 Task: open an excel sheet and write heading  Budget Tracker. Add Descriptions in a column and its values below  'Salary, Rent, Dining Out, Internet Bill, Groceries, Utilities Bill, Gas & Savings. 'Add Categories in next column and its values below  Income, Housing, Food, Utilities, Food, Utilities, Transportation & Savings. Add amount in next column and its values below  $2,500, $800, $100, $50, $200, $100, $100, $50 & $500. Add Dates in next column and its values below  2023-05-01, 2023-05-05, 2023-05-10, 2023-05-15, 2023-05-19, 2023-05-22, 2023-05-25 & 2023-05-30. Add Income/ Expense in next column and its values below  Income, Expense, Expense, Expense, Expense, Expense, Expense & IncomeSave page Apex Sales templetes 
Action: Key pressed ctrl+N<Key.shift>Budger<Key.backspace>t<Key.space><Key.shift>Tracker<Key.enter><Key.shift><Key.shift><Key.shift><Key.shift><Key.shift><Key.shift><Key.shift>F<Key.backspace><Key.shift>Descrption<Key.left><Key.left><Key.left><Key.left><Key.left><Key.left><Key.left><Key.right><Key.left><Key.left><Key.right><Key.left><Key.up><Key.right><Key.up><Key.down><Key.left><Key.shift>Descriptions<Key.enter><Key.shift>Sa;<Key.backspace>lary<Key.enter><Key.shift>Rent<Key.enter><Key.shift>Dining<Key.space><Key.shift>Out<Key.enter><Key.shift>Internet<Key.space><Key.shift>Bill<Key.enter><Key.shift>Groceries<Key.enter><Key.shift>Utilities<Key.space><Key.shift>Bill<Key.enter><Key.shift>Gas<Key.enter><Key.shift>Saving<Key.enter><Key.right><Key.right><Key.up><Key.left><Key.up><Key.up><Key.up><Key.up><Key.up><Key.up><Key.up><Key.up><Key.shift>Des<Key.backspace><Key.backspace><Key.backspace><Key.shift>Categories<Key.enter><Key.shift>Income<Key.enter><Key.shift>Hos<Key.backspace>using<Key.space><Key.enter><Key.shift>Food<Key.enter><Key.shift>Utilities<Key.enter><Key.shift>Food<Key.enter><Key.shift>Utilities<Key.enter><Key.shift>Transportation<Key.enter><Key.shift>Savings<Key.enter><Key.right><Key.up><Key.up><Key.left><Key.up><Key.right><Key.up><Key.up><Key.up><Key.up><Key.up><Key.up><Key.shift><Key.shift>Amount<Key.enter><Key.shift>$2500<Key.enter><Key.shift><Key.shift><Key.shift><Key.shift>$800<Key.enter><Key.shift><Key.shift><Key.shift><Key.shift><Key.shift><Key.shift><Key.shift><Key.shift><Key.shift><Key.shift><Key.shift><Key.shift><Key.shift><Key.shift><Key.shift>$100<Key.enter><Key.shift><Key.shift><Key.shift><Key.shift><Key.shift><Key.shift><Key.shift><Key.shift><Key.shift><Key.shift><Key.shift><Key.shift>$50<Key.enter><Key.shift><Key.shift><Key.shift><Key.shift><Key.shift><Key.shift>#<Key.backspace><Key.shift>$200<Key.enter><Key.shift>$100<Key.enter><Key.shift><Key.shift><Key.shift><Key.shift><Key.shift>$50<Key.enter><Key.shift>$500<Key.enter><Key.right><Key.up><Key.up><Key.up><Key.up><Key.up><Key.up><Key.up><Key.up><Key.up><Key.shift>Dates<Key.enter><Key.shift_r><Key.shift_r><Key.shift_r><Key.shift_r><Key.shift_r><Key.shift_r><Key.shift_r><Key.shift_r><Key.shift_r><Key.shift_r><Key.shift_r><Key.shift_r><Key.shift_r><Key.shift_r><Key.shift_r><Key.shift_r><Key.shift_r><Key.shift_r><Key.down><Key.up><Key.down><Key.up><Key.shift_r><Key.down><Key.down><Key.down><Key.down><Key.down><Key.down><Key.down><Key.alt_l>hn<Key.down><Key.down><Key.down><Key.down><Key.down><Key.down><Key.down><Key.down><Key.down><Key.down><Key.down><Key.down><Key.enter>2023-05-01<Key.enter>2023-05-05<Key.enter>2023-05-10<Key.enter>2023-05-15<Key.enter>2023-05-19<Key.enter>2023-0519<Key.enter><Key.up><Key.down><Key.up><Key.up><Key.up><Key.down><Key.down><Key.shift_r><Key.down><Key.down>2023-05-22<Key.enter>2023-05-25<Key.enter>2023-05-30<Key.enter><Key.right><Key.up><Key.up><Key.up><Key.up><Key.up><Key.up><Key.shift>Income/<Key.shift>Expense<Key.enter><Key.shift>Expense<Key.enter><Key.up><Key.shift>Income<Key.enter><Key.up><Key.backspace>\<Key.backspace><Key.shift>Icom<Key.backspace><Key.backspace><Key.backspace>ncome<Key.space><Key.enter><Key.shift>Expense<Key.enter>e<Key.backspace><Key.shift><Key.backspace><Key.backspace><Key.shift><Key.shift>Expense<Key.enter><Key.shift>Esp<Key.backspace><Key.backspace>xpense<Key.enter><Key.shift>Esp<Key.backspace><Key.backspace>xpense<Key.enter><Key.shift>Espense<Key.backspace><Key.backspace><Key.backspace><Key.backspace><Key.backspace><Key.backspace>xpense<Key.enter><Key.shift>Esp<Key.backspace><Key.backspace>xpense<Key.enter><Key.shift>Exps<Key.backspace>es<Key.backspace>nse<Key.enter><Key.right><Key.up><Key.left><Key.up><Key.left><Key.up>ctrl+A<'\x01'>
Screenshot: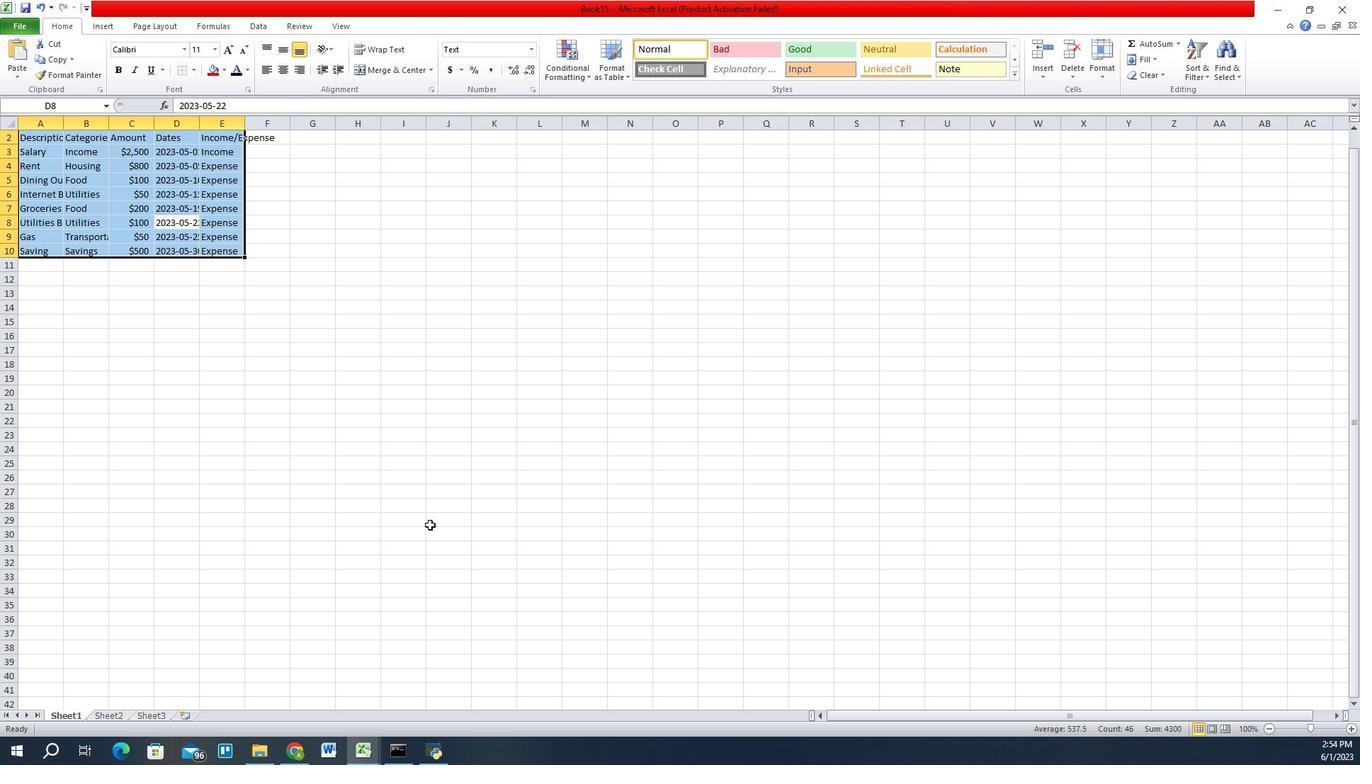 
Action: Mouse moved to (1323, 116)
Screenshot: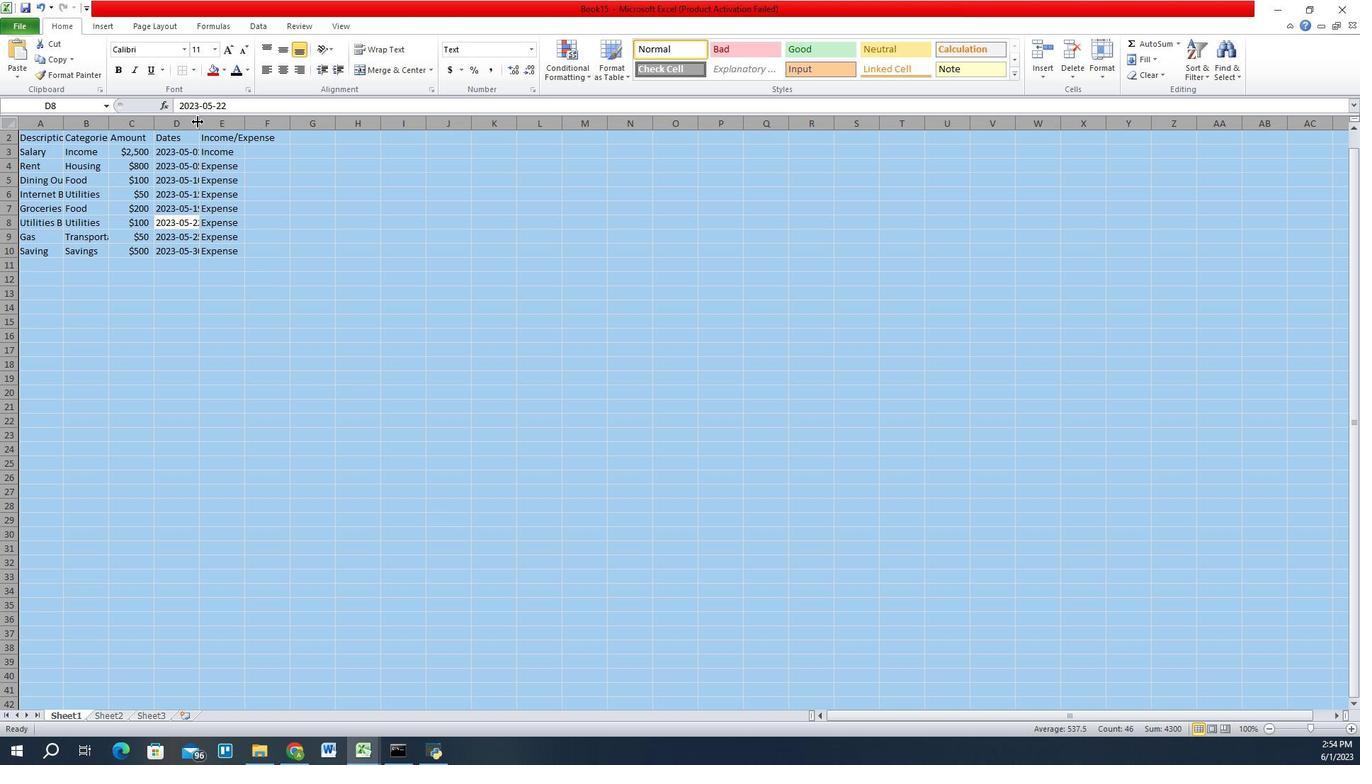 
Action: Mouse pressed left at (1323, 116)
Screenshot: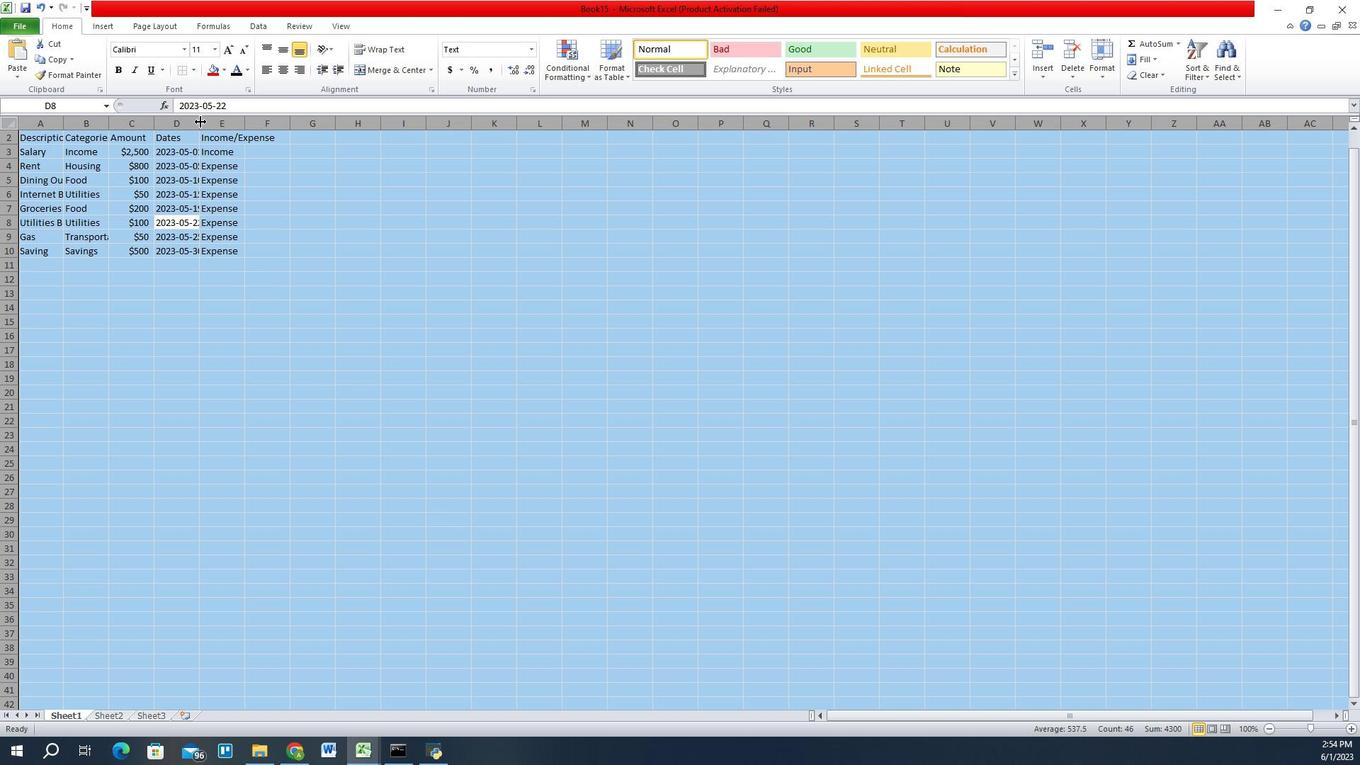 
Action: Mouse pressed left at (1323, 116)
Screenshot: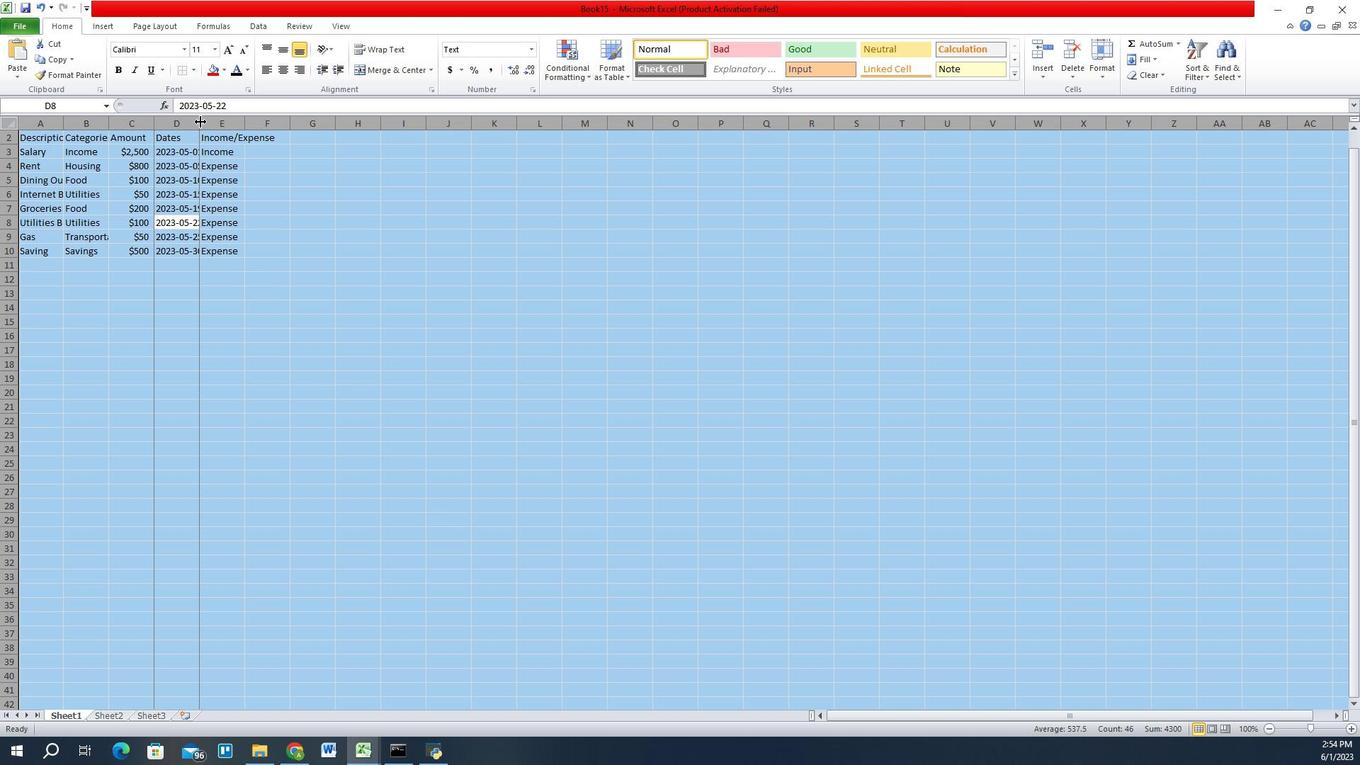 
Action: Mouse moved to (1356, 196)
Screenshot: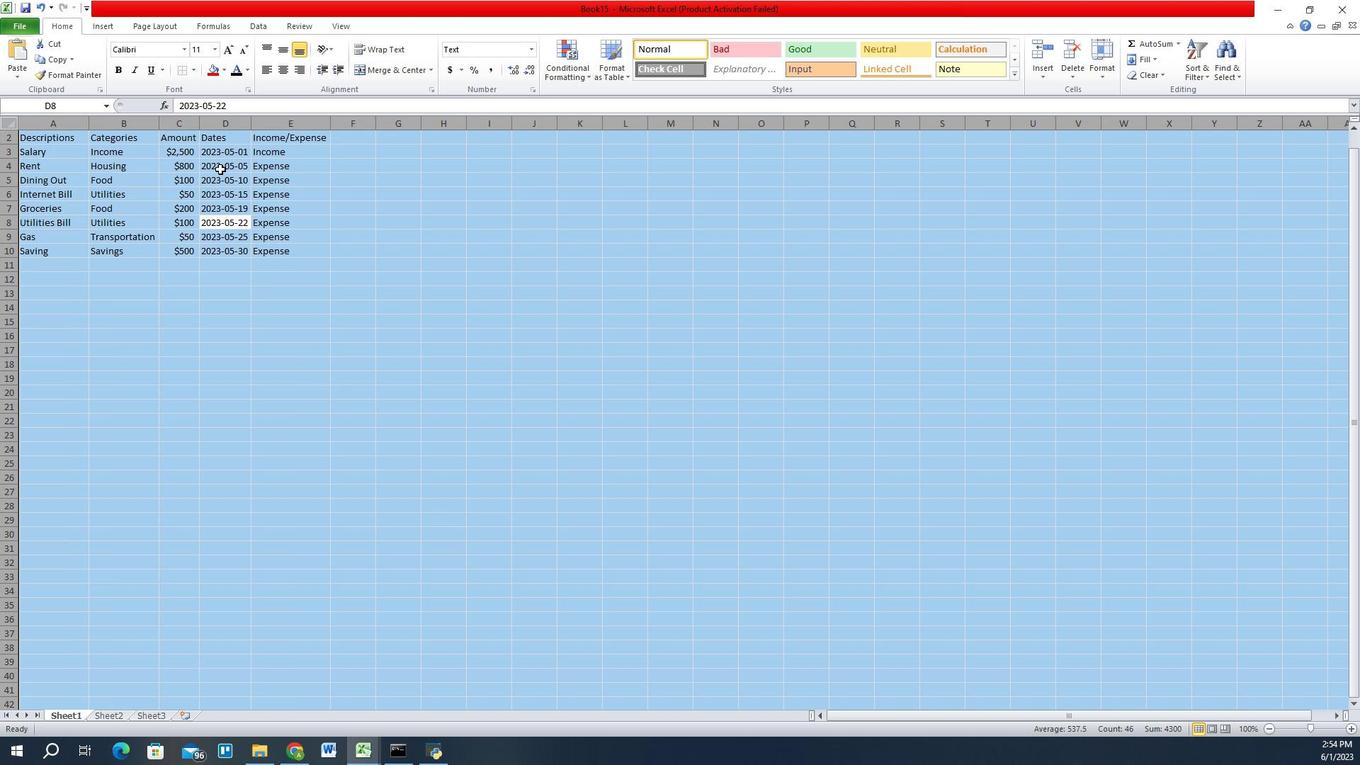
Action: Mouse pressed left at (1356, 196)
Screenshot: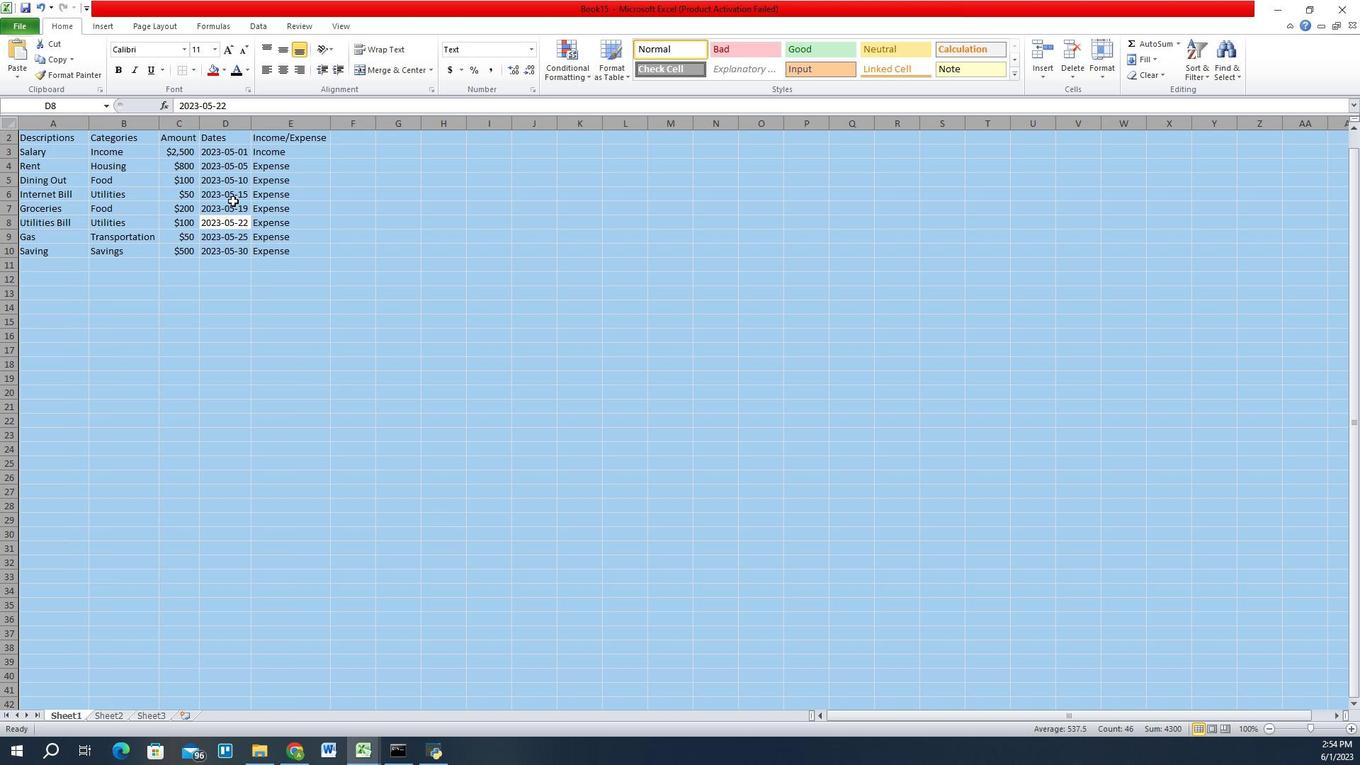 
Action: Mouse moved to (1369, 279)
Screenshot: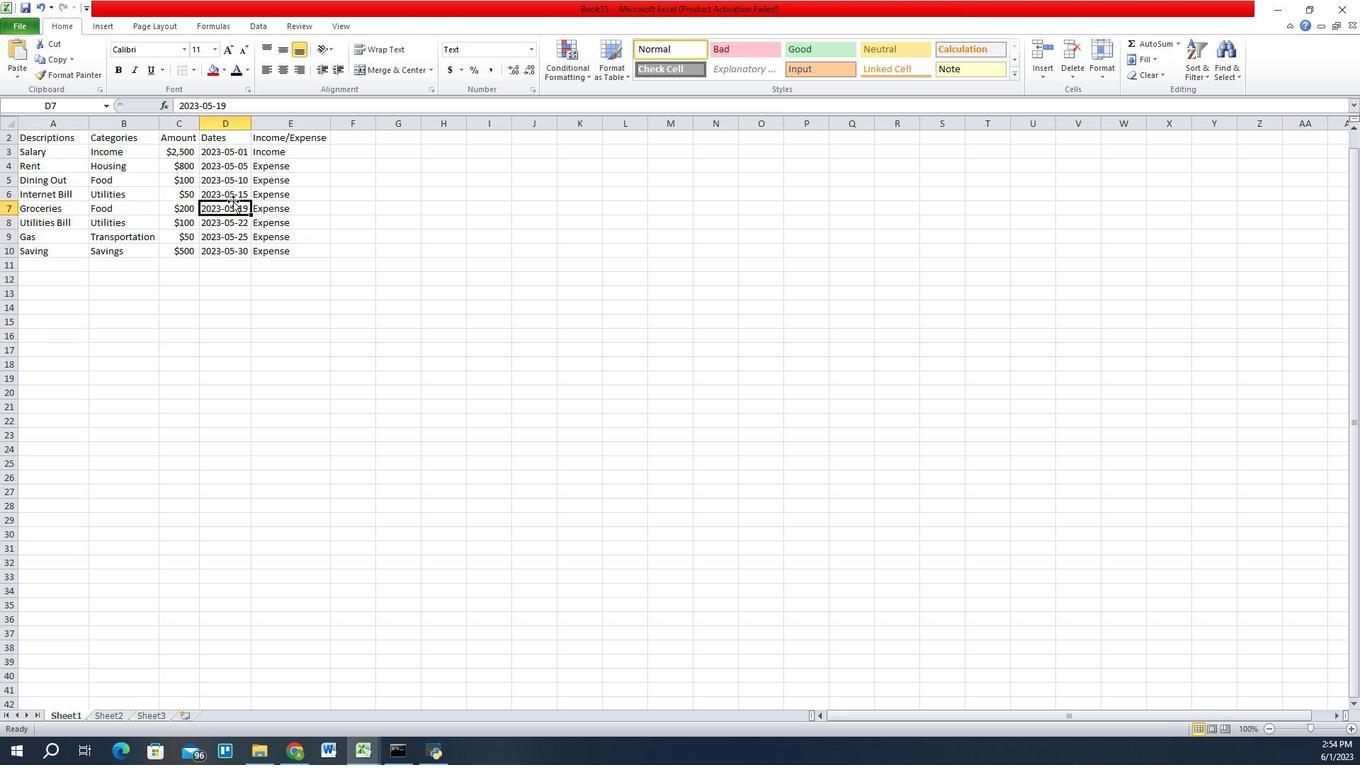
Action: Mouse scrolled (1369, 280) with delta (0, 0)
Screenshot: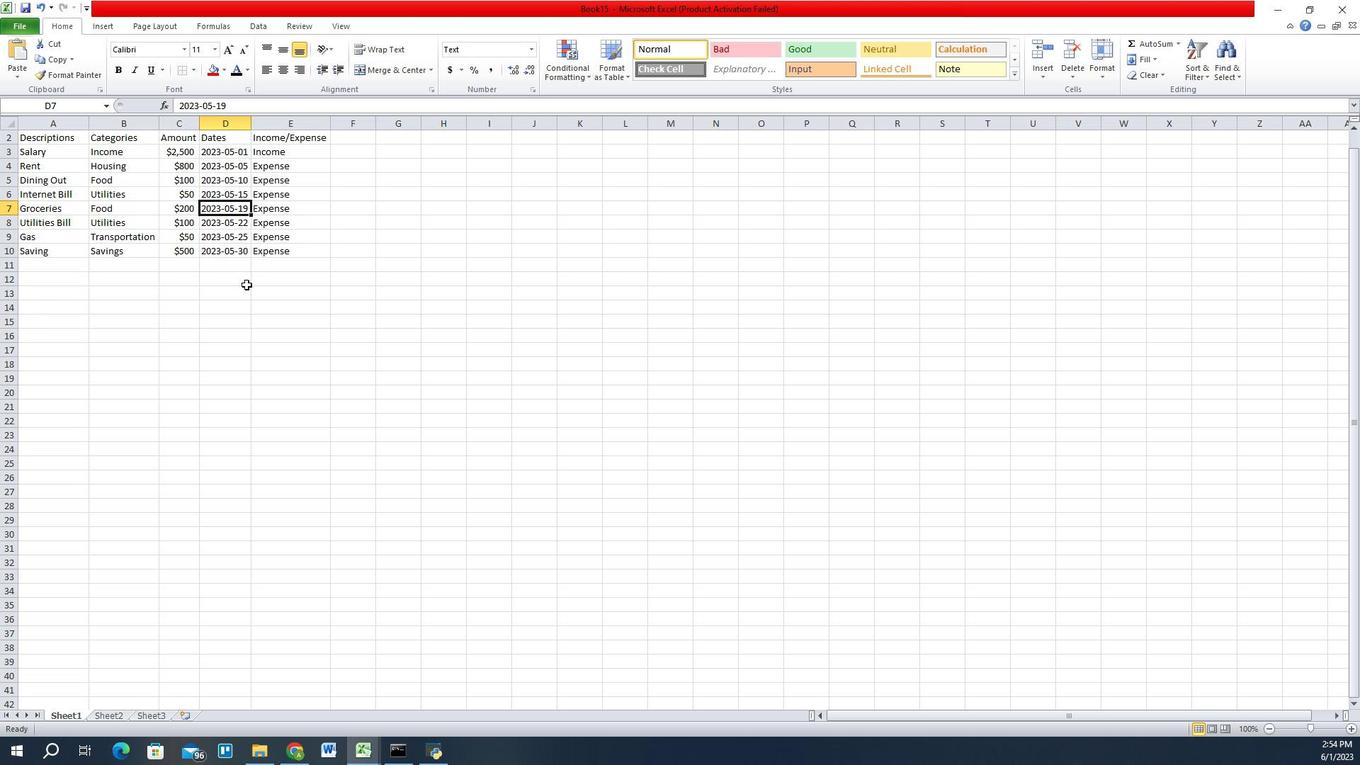 
Action: Mouse scrolled (1369, 280) with delta (0, 0)
Screenshot: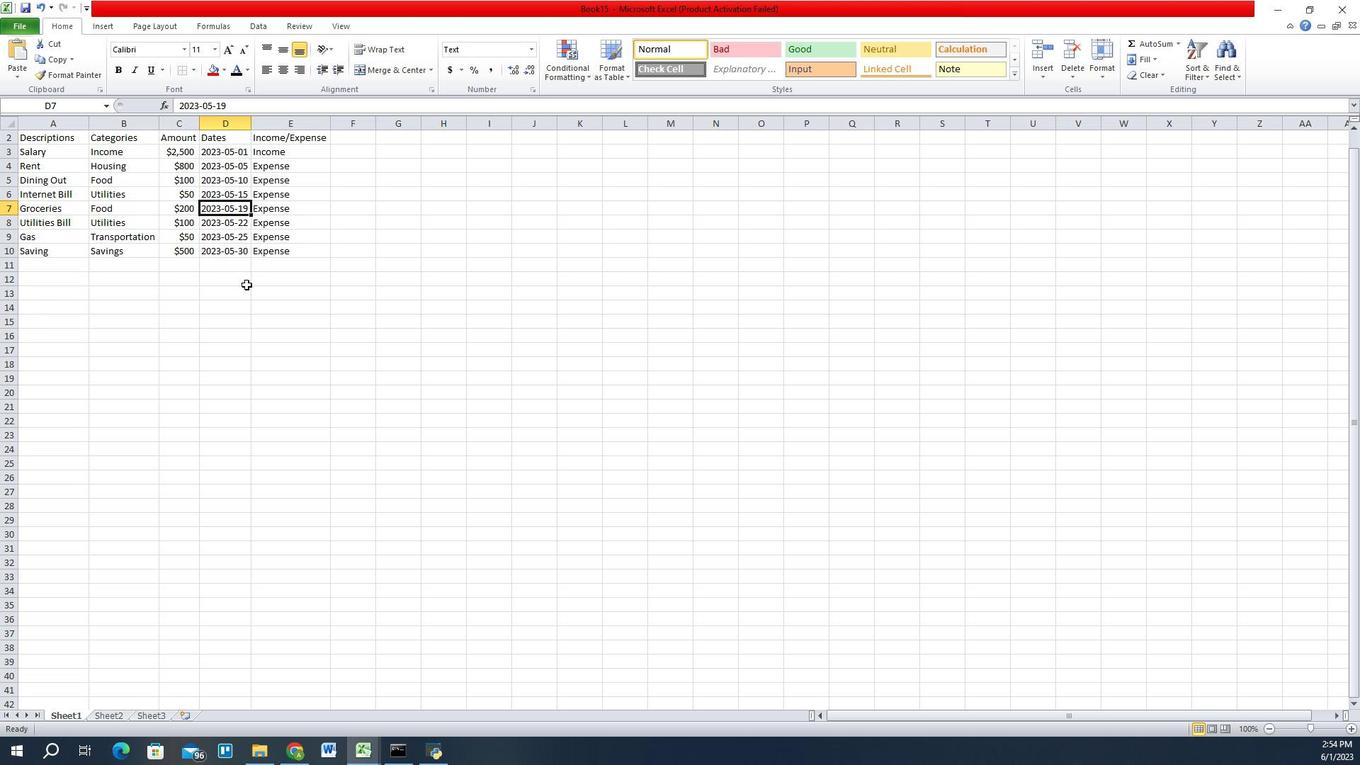 
Action: Mouse scrolled (1369, 280) with delta (0, 0)
Screenshot: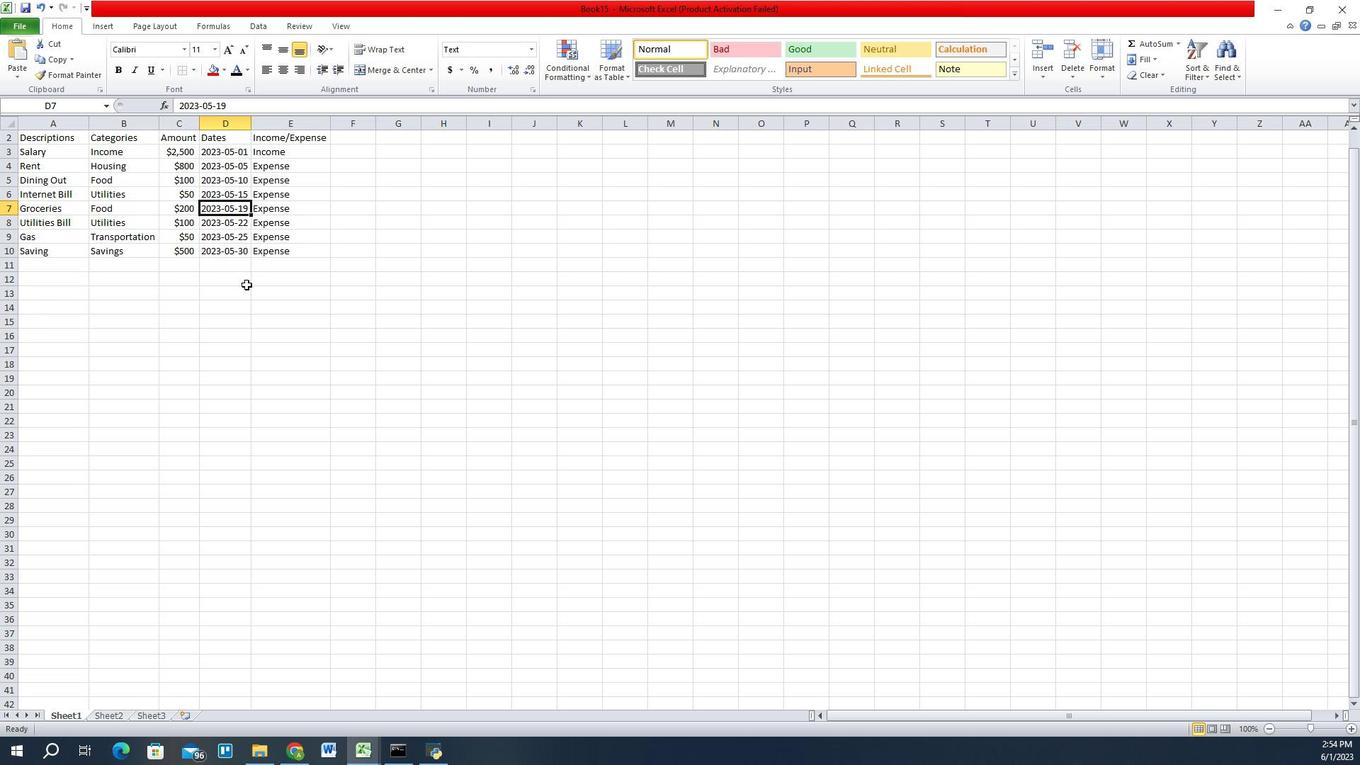
Action: Mouse scrolled (1369, 280) with delta (0, 0)
Screenshot: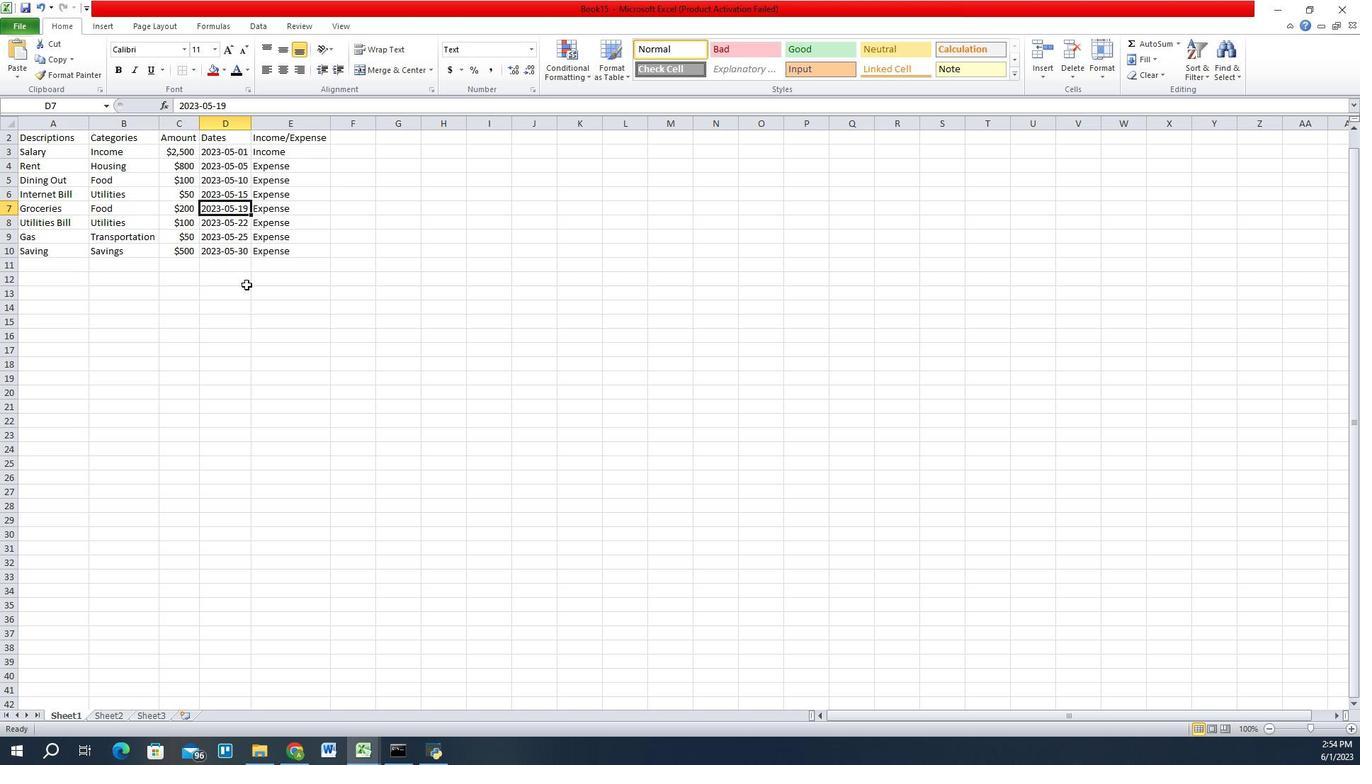 
Action: Mouse moved to (1297, 247)
Screenshot: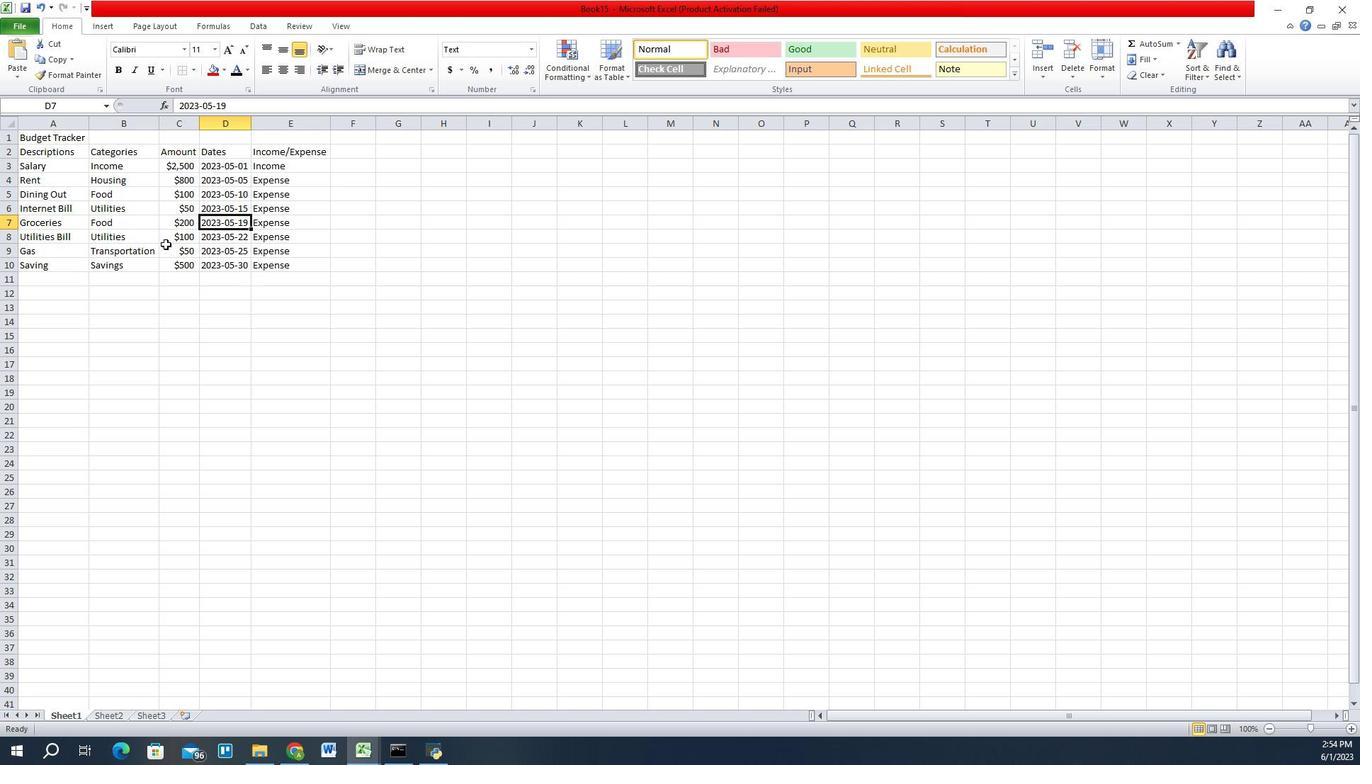 
Action: Key pressed <Key.up><Key.left><Key.up><Key.up><Key.left><Key.up><Key.left><Key.up><Key.left><Key.up><Key.shift_r><Key.right><Key.right><Key.right><Key.right><Key.alt_l>hmc<Key.right><Key.down><Key.down><Key.down><Key.left><Key.down>
Screenshot: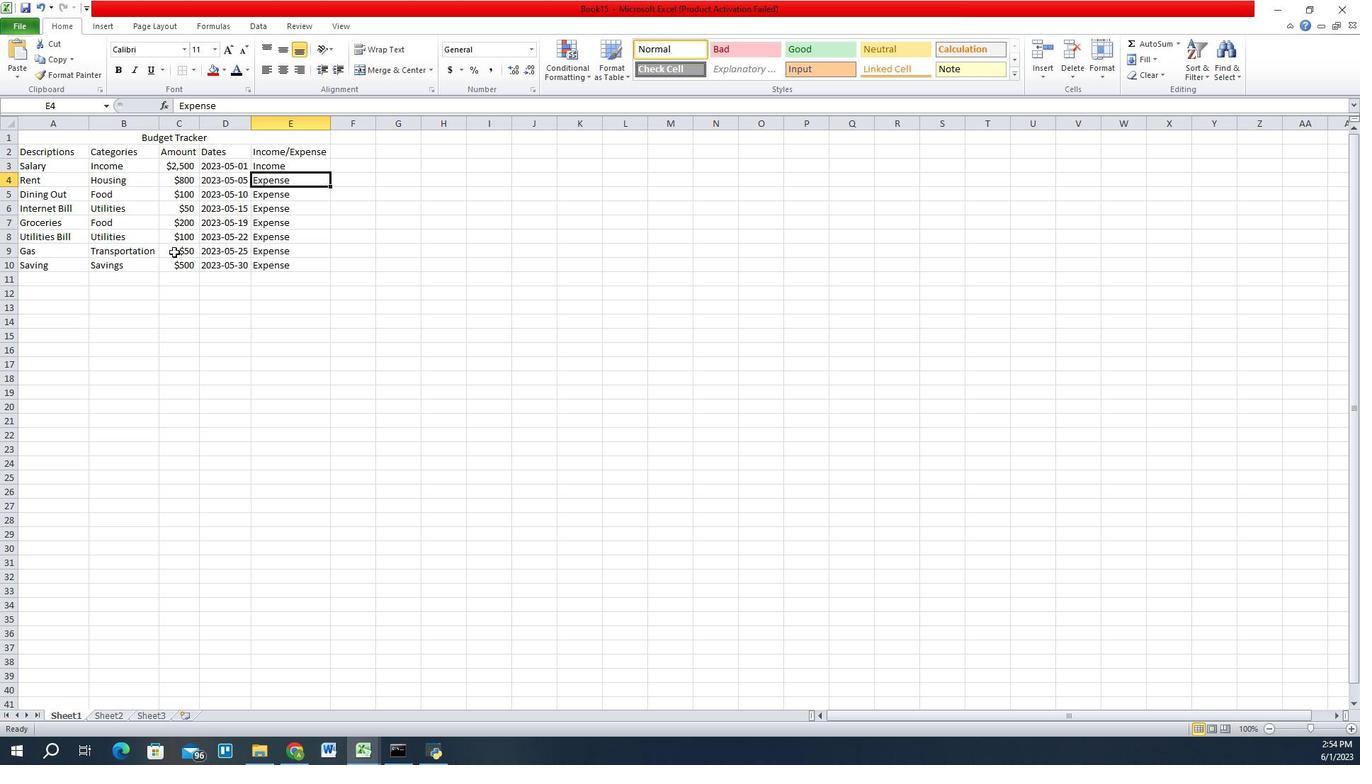 
